 Task: Create in the project UpwardTech and in the Backlog issue 'Implement a new cloud-based project management system for a company with advanced task tracking and collaboration features' a child issue 'Kubernetes cluster workload optimization and scaling', and assign it to team member softage.1@softage.net.
Action: Mouse pressed left at (795, 220)
Screenshot: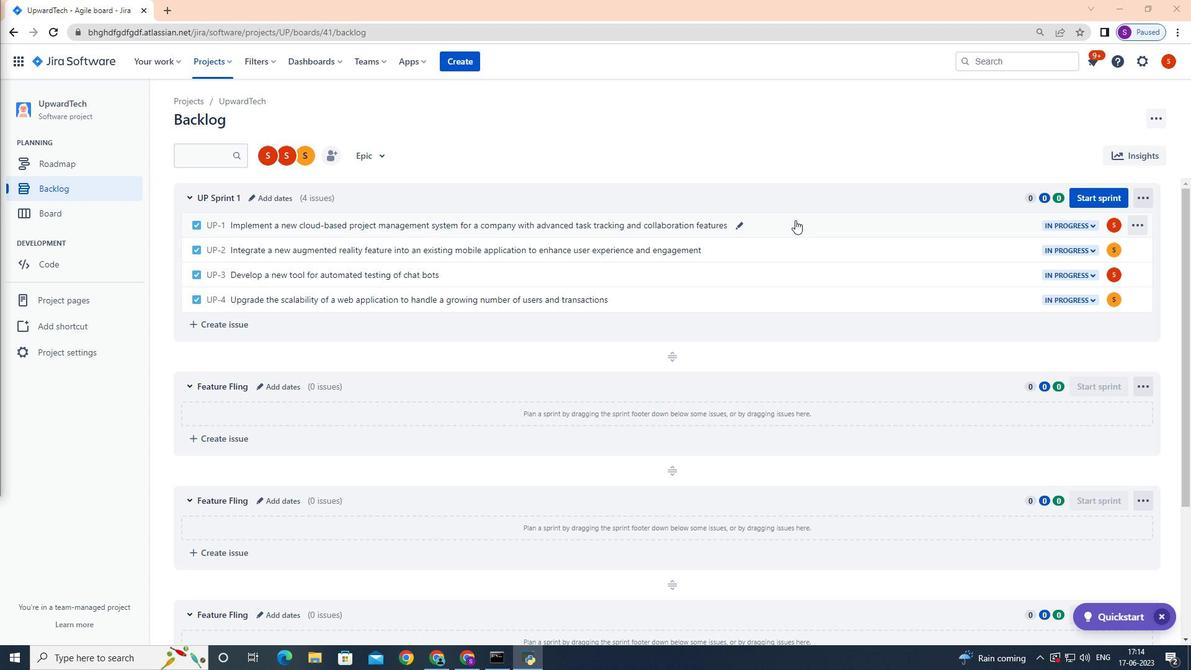 
Action: Mouse moved to (972, 296)
Screenshot: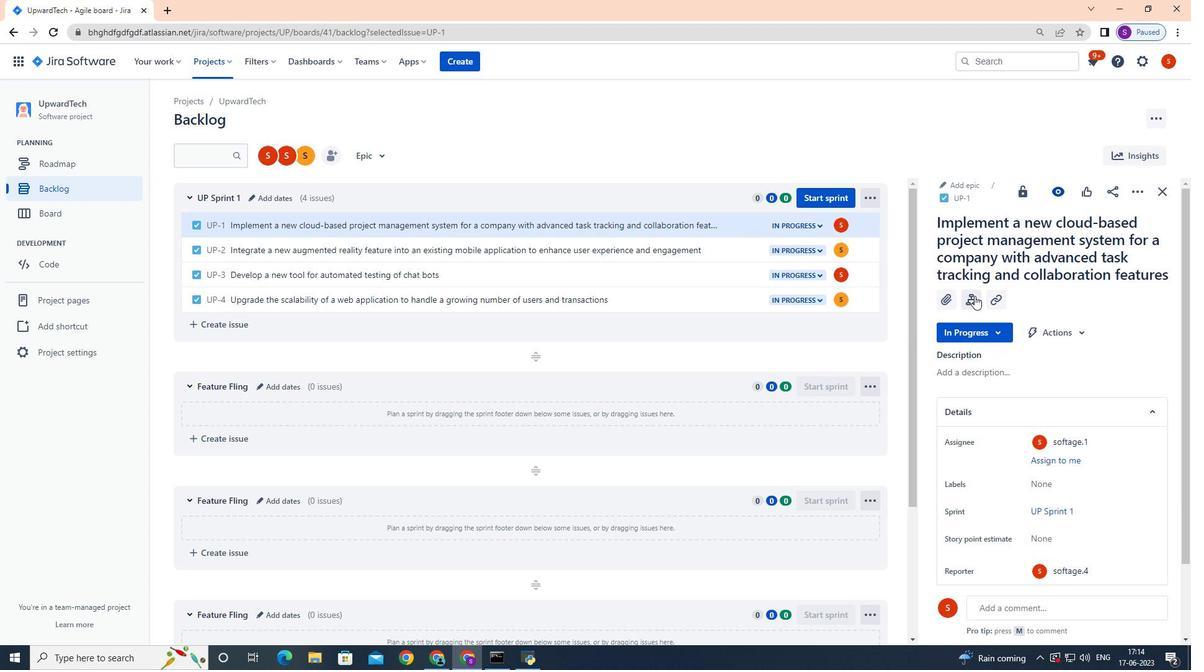 
Action: Mouse pressed left at (972, 296)
Screenshot: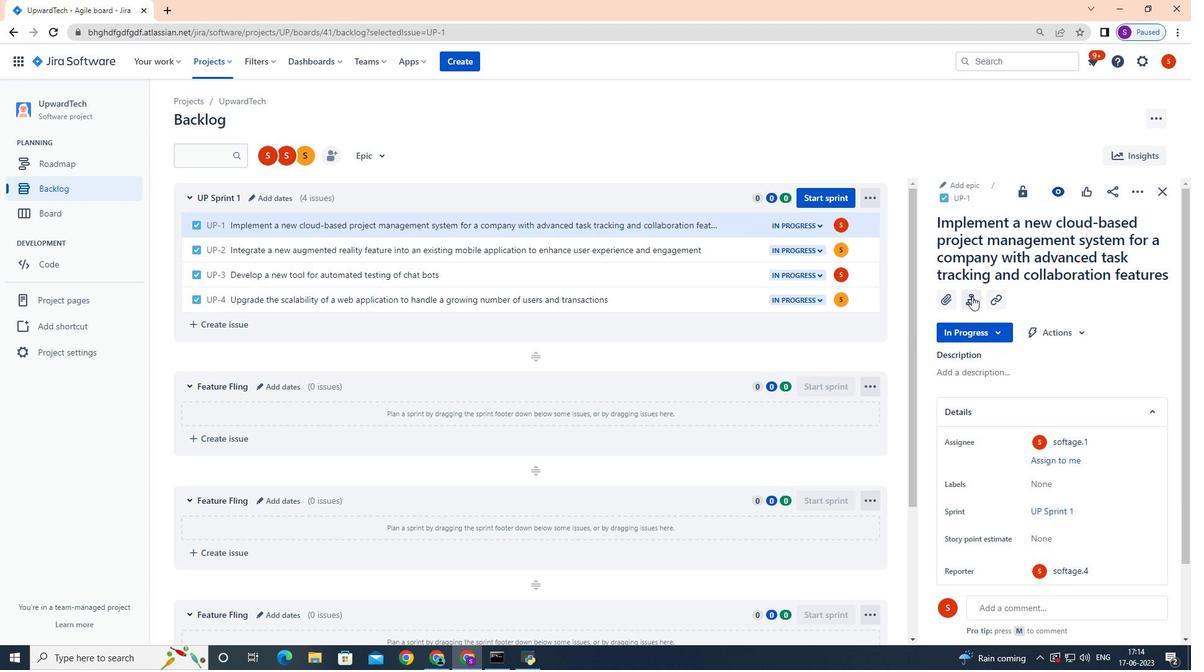 
Action: Key pressed <Key.shift>Kubernetes<Key.space>cluster<Key.space>workload<Key.space>optimization<Key.space>and<Key.space>scaling<Key.enter>
Screenshot: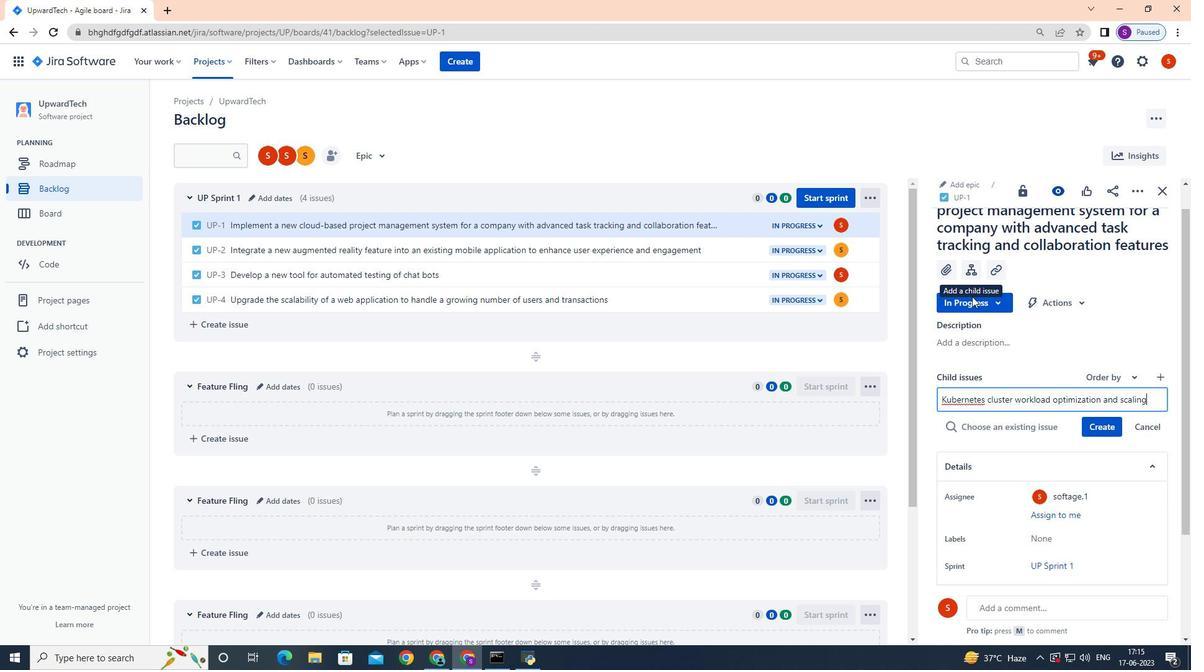 
Action: Mouse moved to (1108, 402)
Screenshot: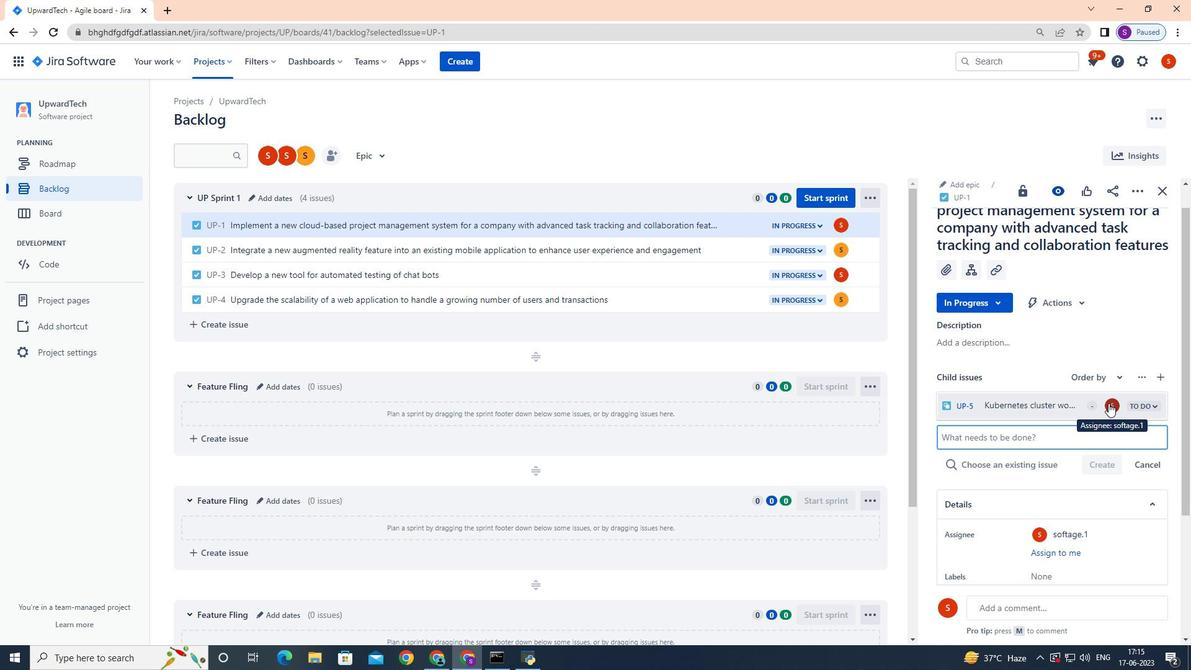 
Action: Mouse pressed left at (1108, 402)
Screenshot: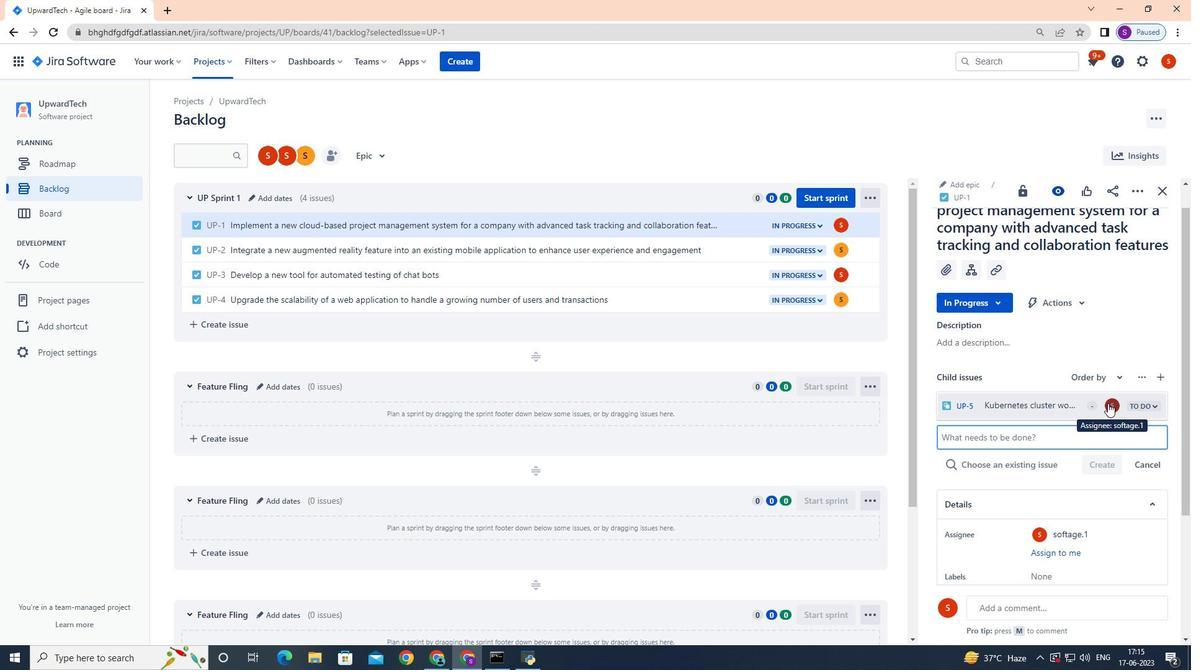 
Action: Key pressed softage.1
Screenshot: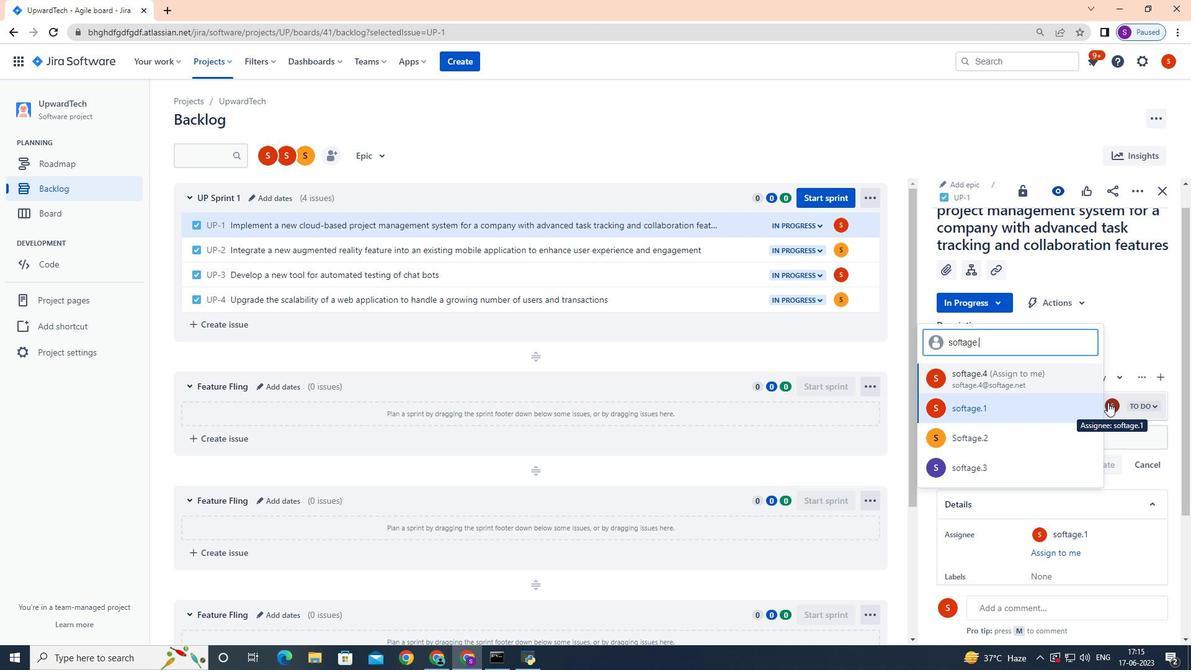 
Action: Mouse moved to (998, 403)
Screenshot: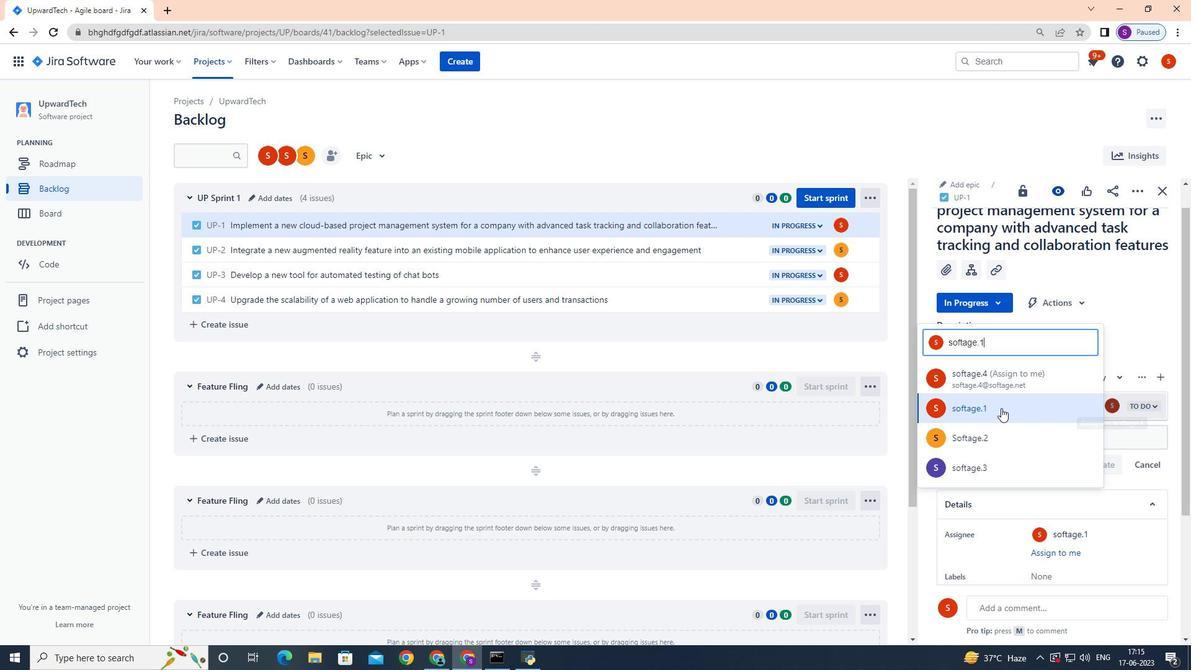 
Action: Mouse pressed left at (998, 403)
Screenshot: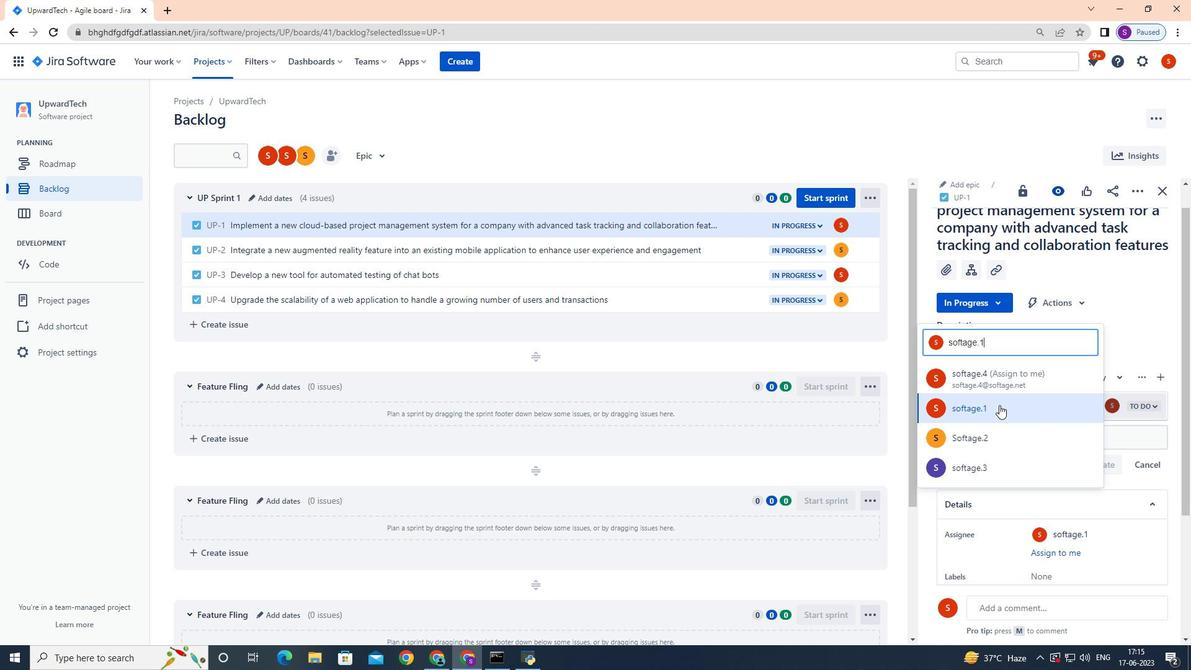 
Action: Mouse moved to (998, 403)
Screenshot: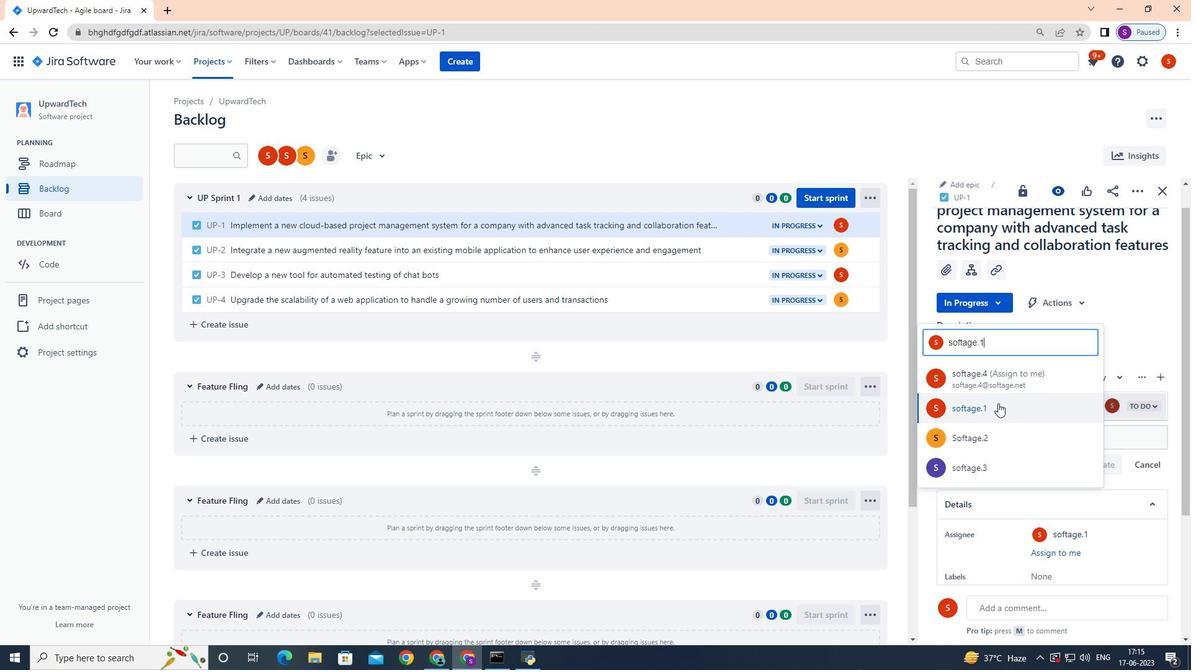 
